 Task: Set the piece edge shape size for the puzzle interactive game video filter to 91.
Action: Mouse moved to (112, 13)
Screenshot: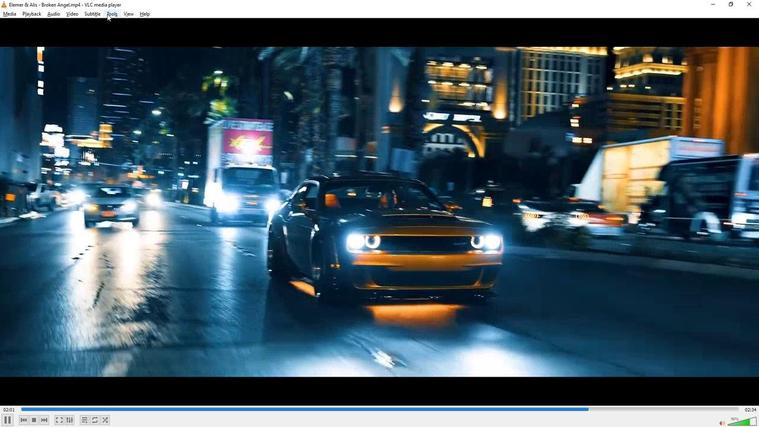 
Action: Mouse pressed left at (112, 13)
Screenshot: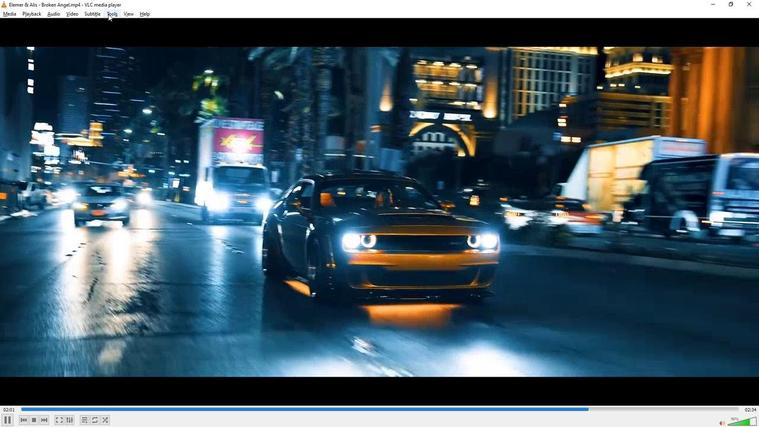 
Action: Mouse moved to (127, 109)
Screenshot: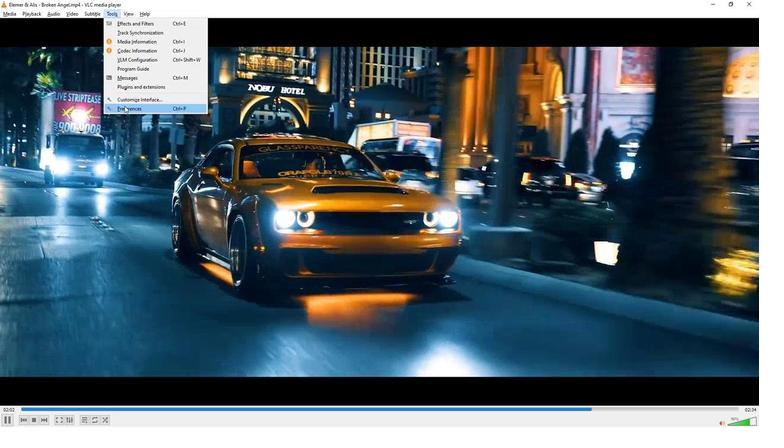 
Action: Mouse pressed left at (127, 109)
Screenshot: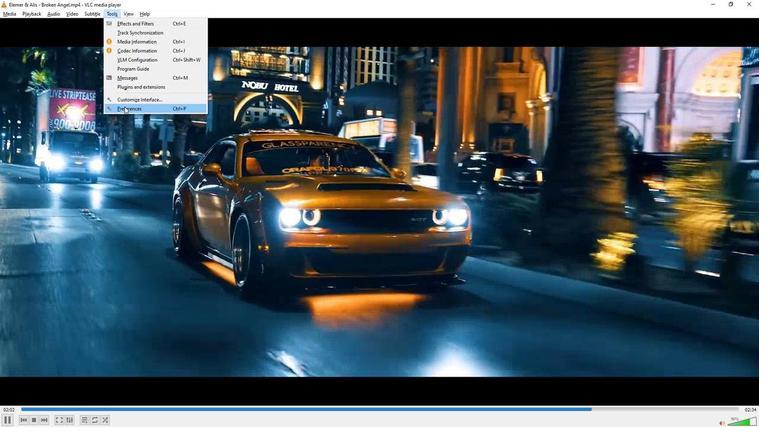 
Action: Mouse moved to (171, 346)
Screenshot: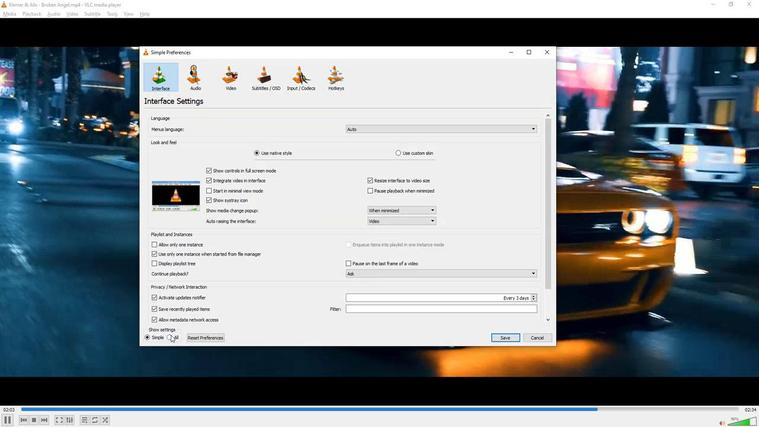 
Action: Mouse pressed left at (171, 346)
Screenshot: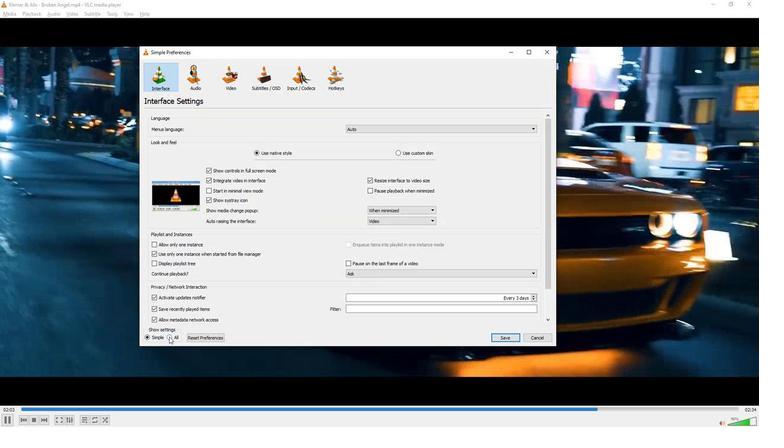 
Action: Mouse moved to (177, 260)
Screenshot: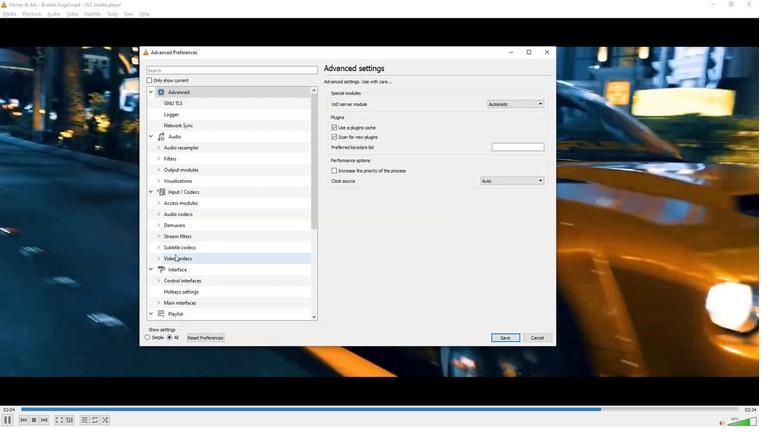 
Action: Mouse scrolled (177, 259) with delta (0, 0)
Screenshot: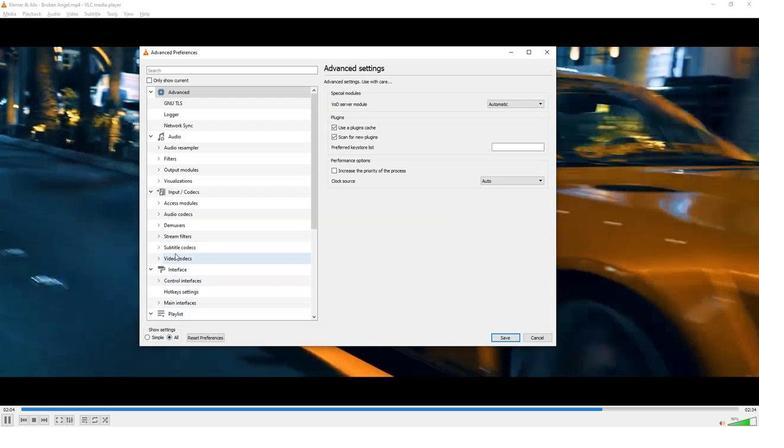 
Action: Mouse scrolled (177, 259) with delta (0, 0)
Screenshot: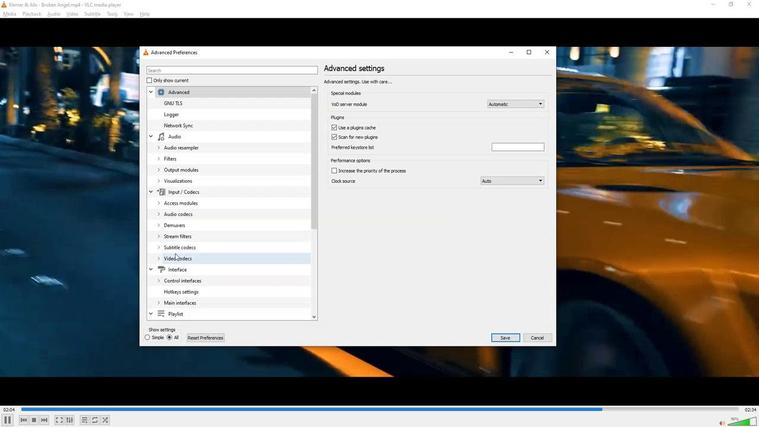 
Action: Mouse moved to (177, 260)
Screenshot: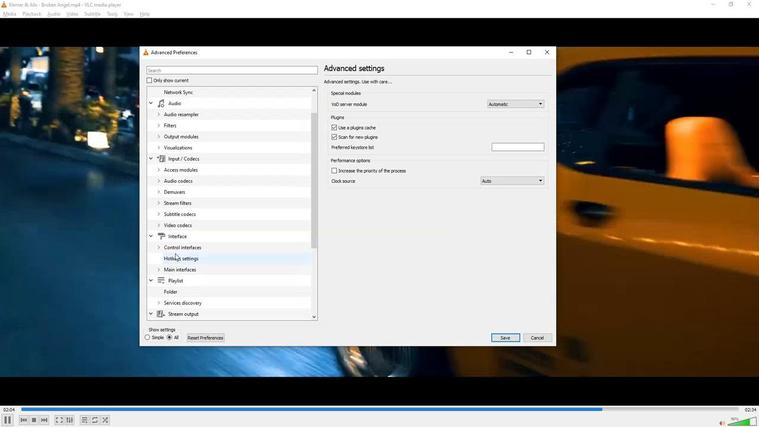 
Action: Mouse scrolled (177, 259) with delta (0, 0)
Screenshot: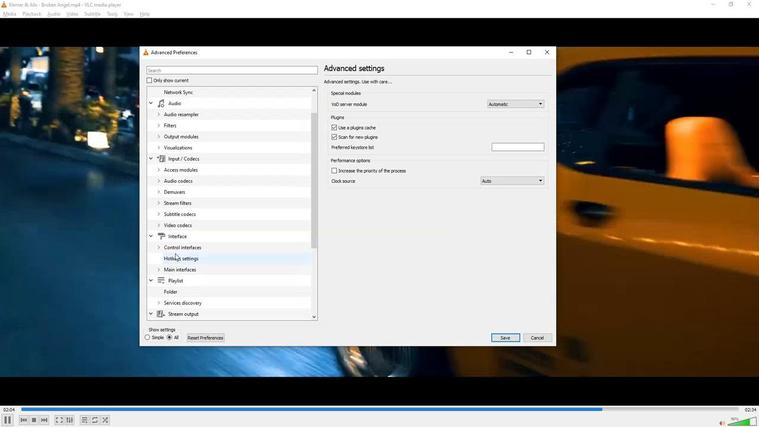 
Action: Mouse scrolled (177, 259) with delta (0, 0)
Screenshot: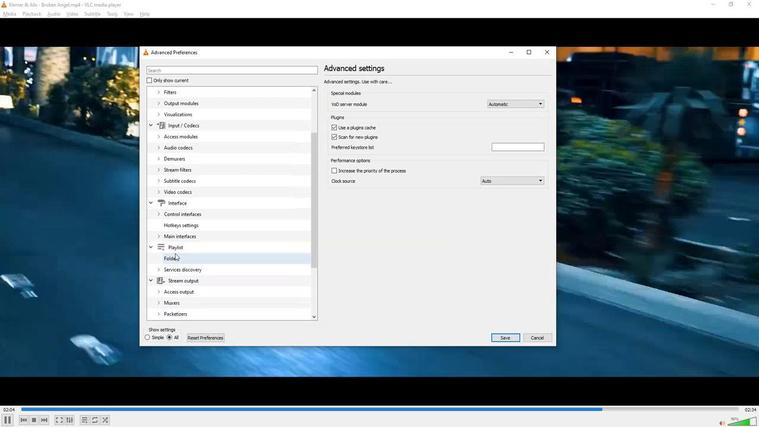 
Action: Mouse moved to (177, 260)
Screenshot: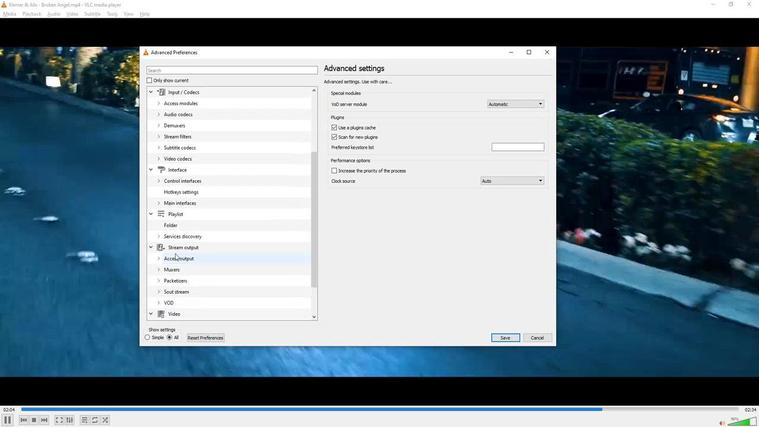 
Action: Mouse scrolled (177, 259) with delta (0, 0)
Screenshot: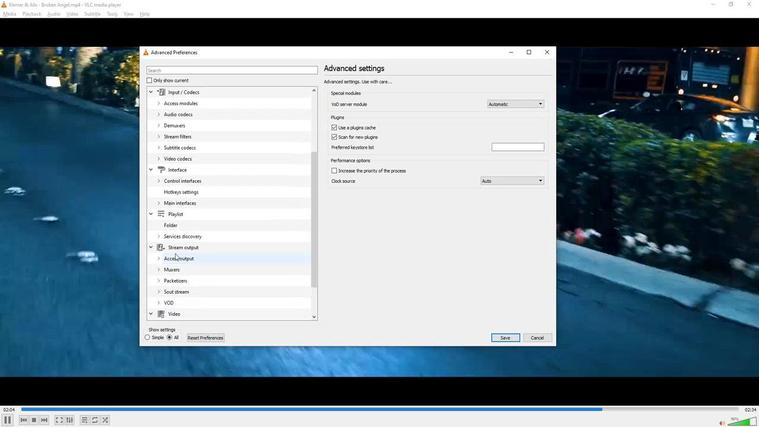 
Action: Mouse moved to (176, 260)
Screenshot: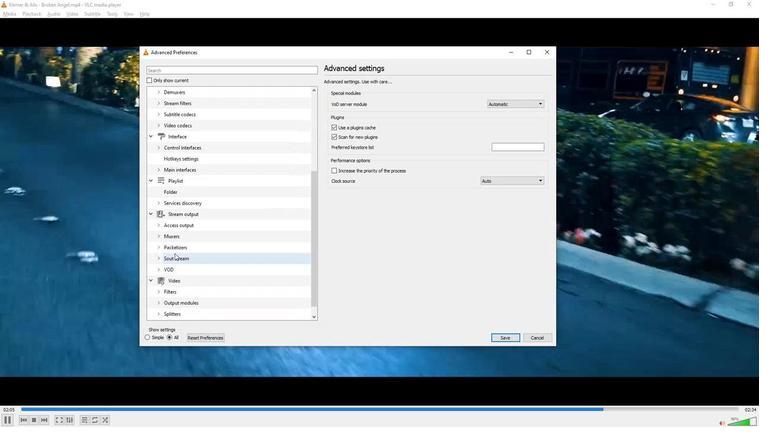 
Action: Mouse scrolled (176, 259) with delta (0, 0)
Screenshot: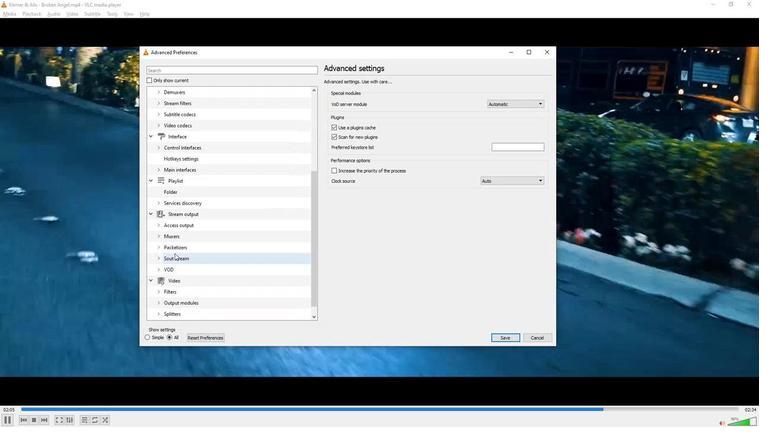 
Action: Mouse scrolled (176, 259) with delta (0, 0)
Screenshot: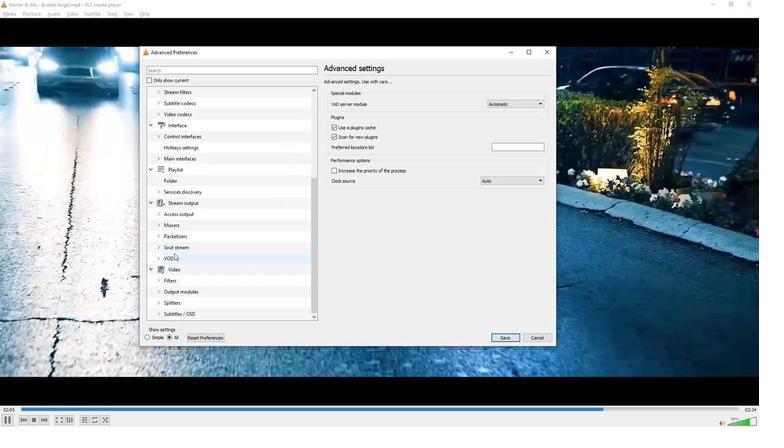 
Action: Mouse moved to (159, 291)
Screenshot: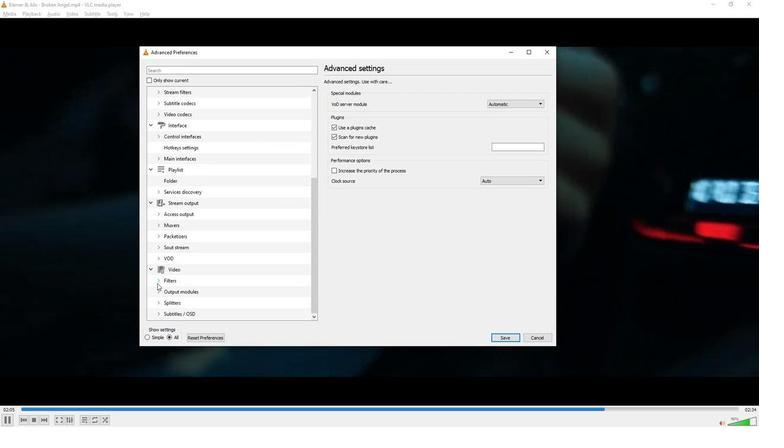 
Action: Mouse pressed left at (159, 291)
Screenshot: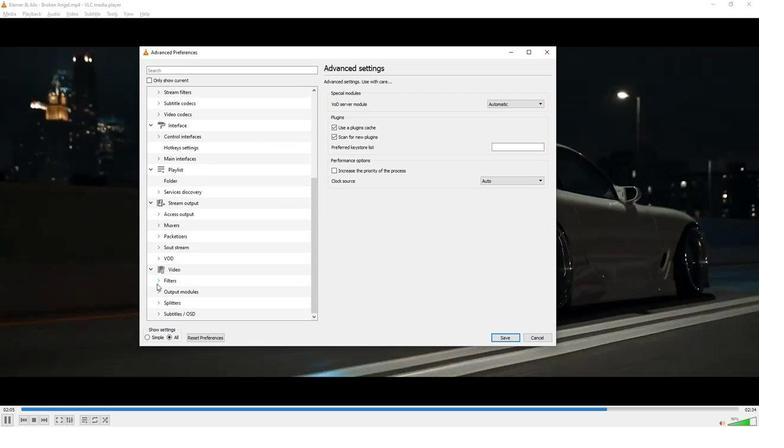 
Action: Mouse moved to (192, 250)
Screenshot: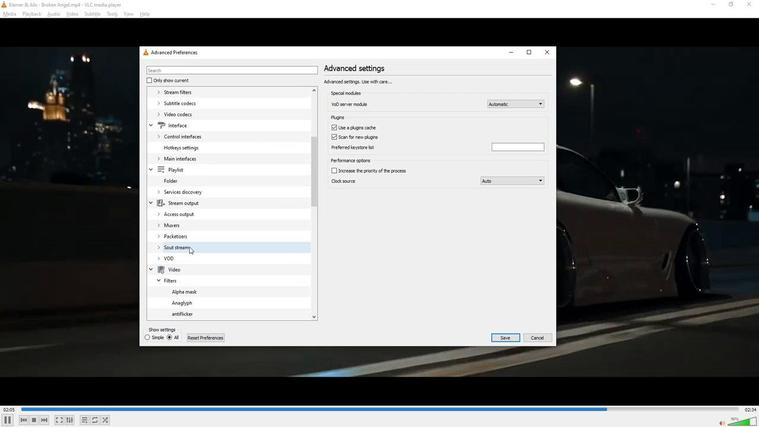 
Action: Mouse scrolled (192, 250) with delta (0, 0)
Screenshot: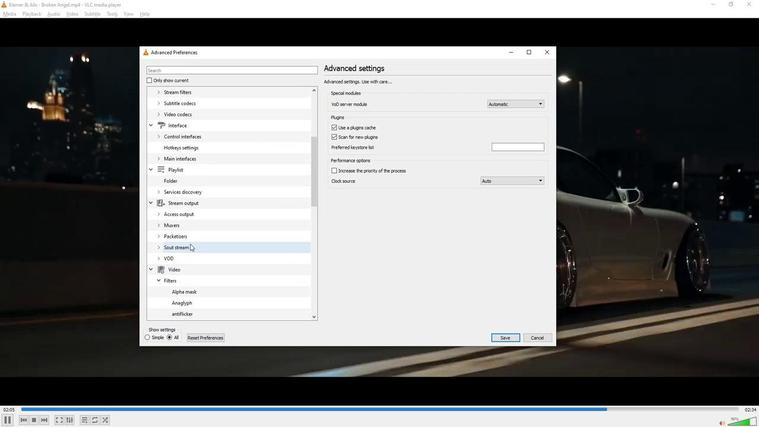 
Action: Mouse moved to (192, 250)
Screenshot: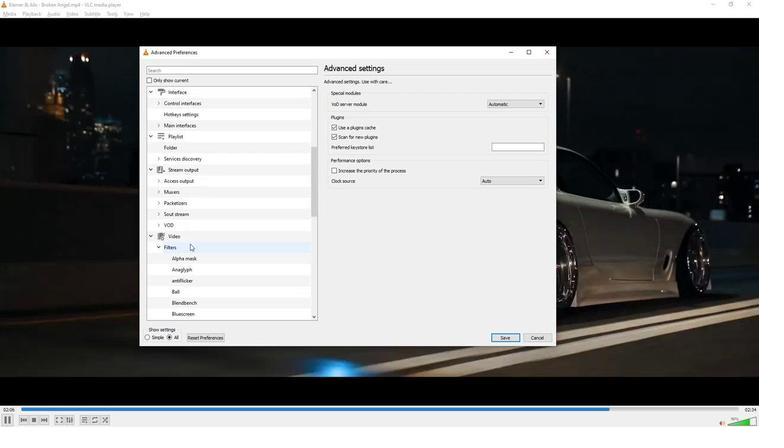 
Action: Mouse scrolled (192, 250) with delta (0, 0)
Screenshot: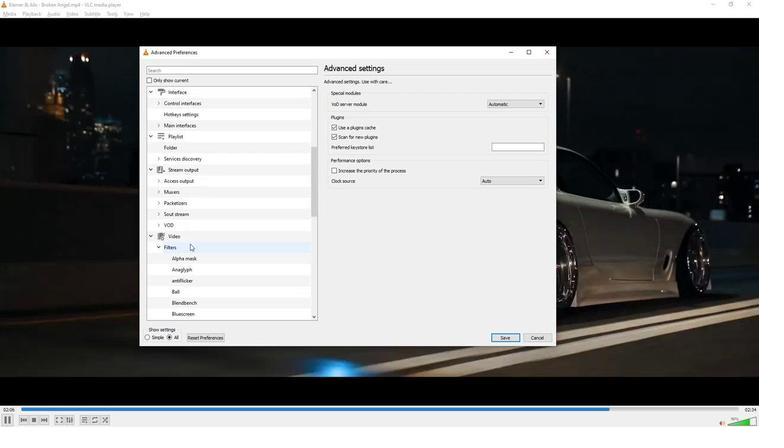 
Action: Mouse moved to (192, 250)
Screenshot: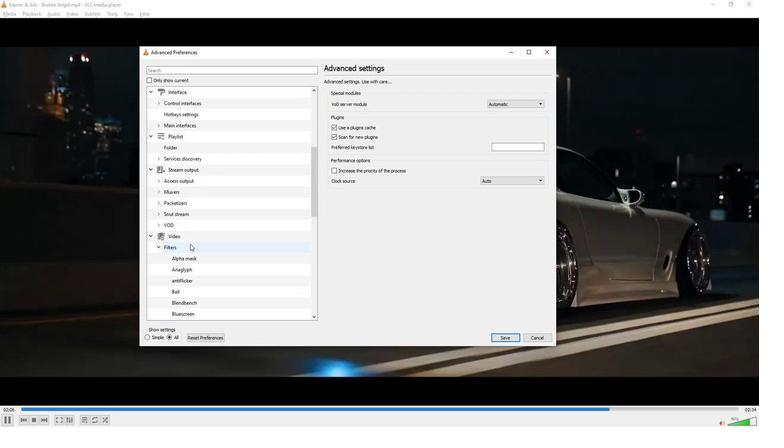 
Action: Mouse scrolled (192, 250) with delta (0, 0)
Screenshot: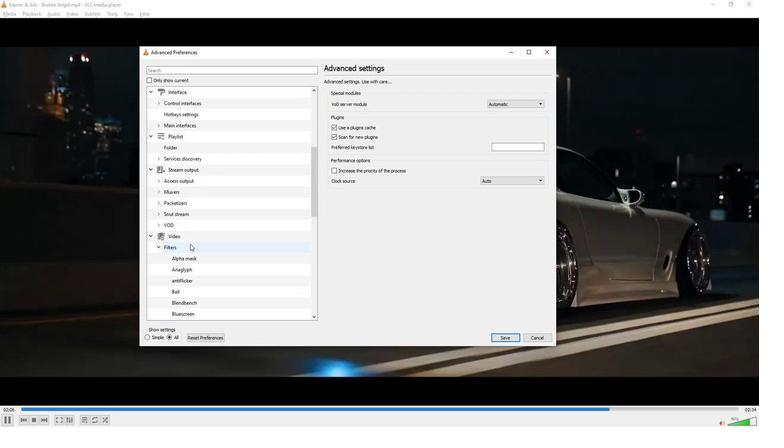 
Action: Mouse moved to (191, 250)
Screenshot: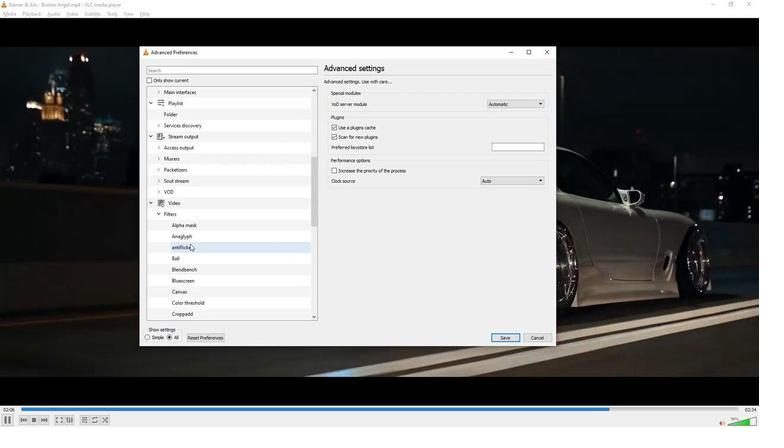 
Action: Mouse scrolled (191, 250) with delta (0, 0)
Screenshot: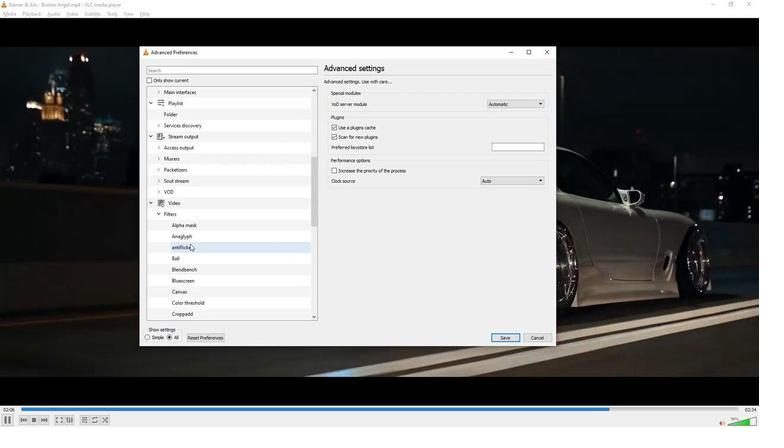 
Action: Mouse moved to (191, 250)
Screenshot: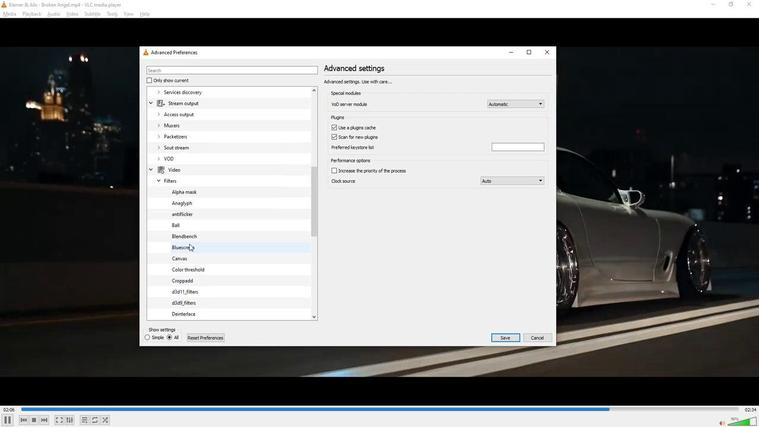 
Action: Mouse scrolled (191, 250) with delta (0, 0)
Screenshot: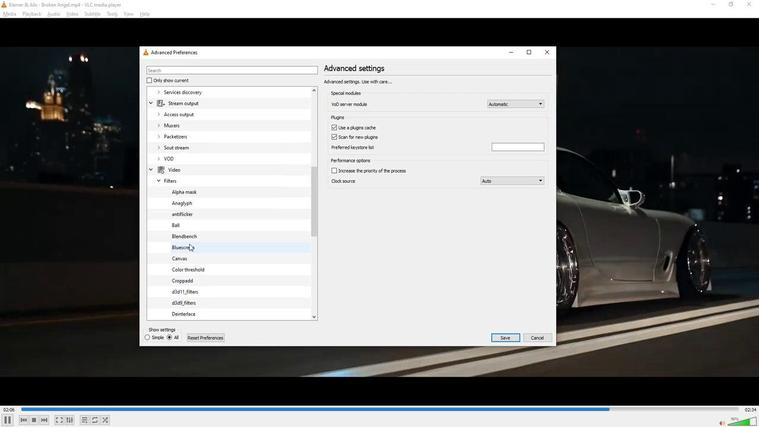 
Action: Mouse moved to (191, 250)
Screenshot: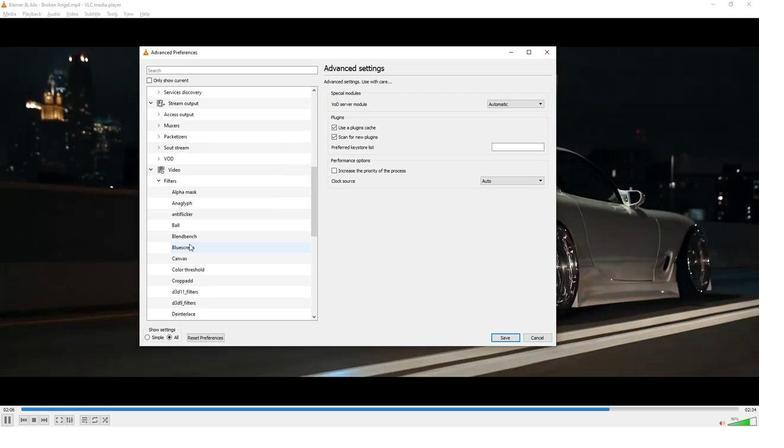 
Action: Mouse scrolled (191, 250) with delta (0, 0)
Screenshot: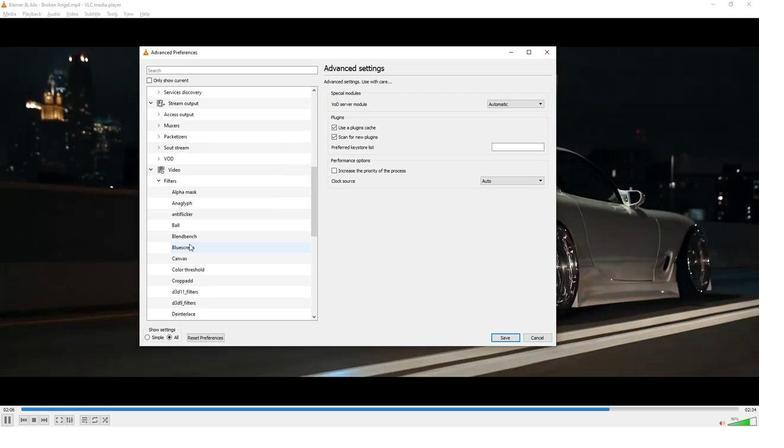 
Action: Mouse moved to (191, 251)
Screenshot: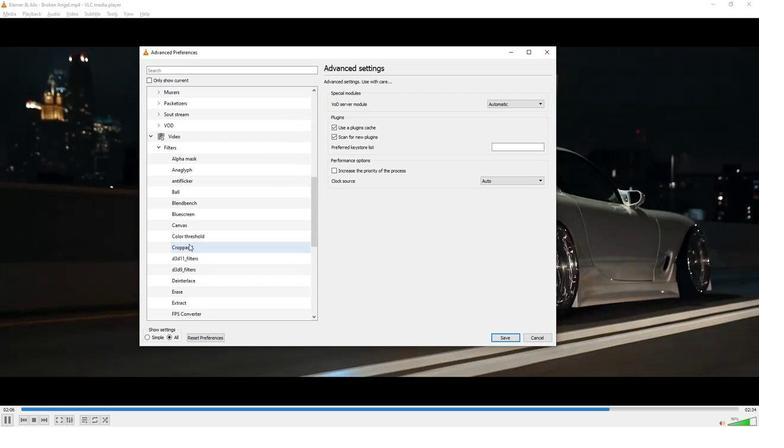 
Action: Mouse scrolled (191, 250) with delta (0, 0)
Screenshot: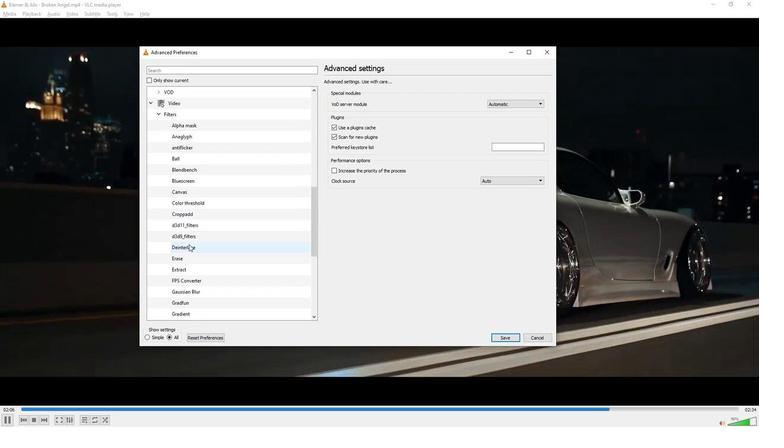 
Action: Mouse moved to (186, 255)
Screenshot: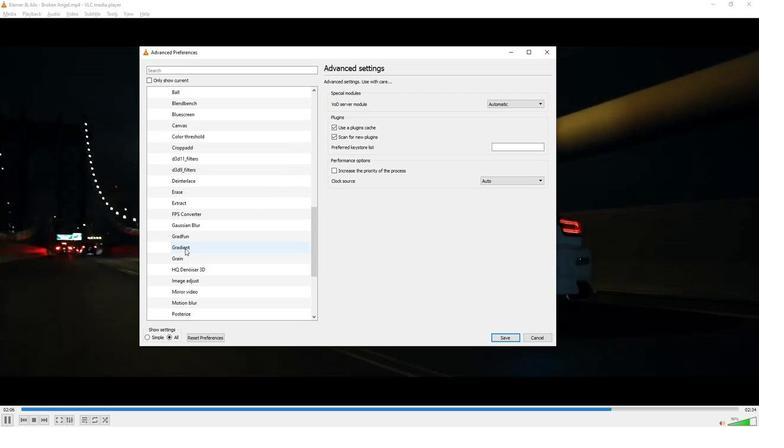 
Action: Mouse scrolled (186, 255) with delta (0, 0)
Screenshot: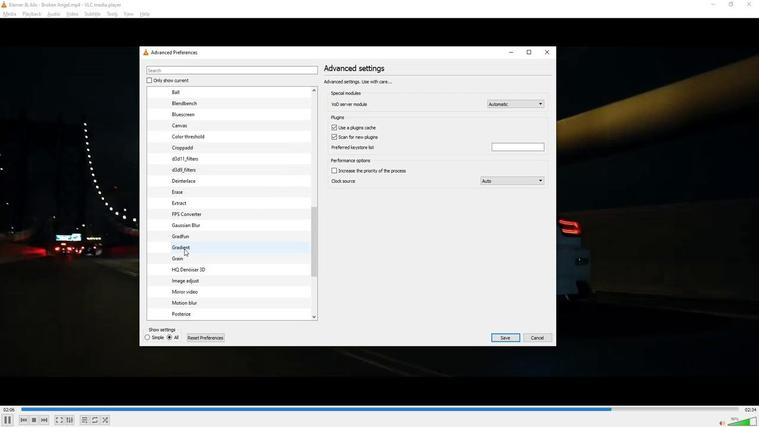 
Action: Mouse scrolled (186, 255) with delta (0, 0)
Screenshot: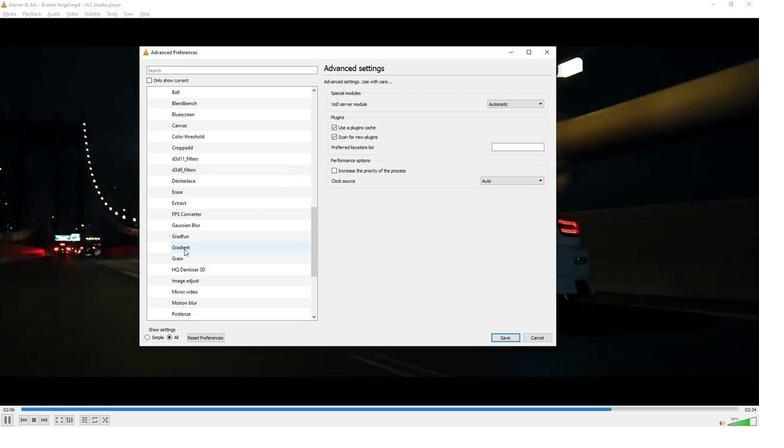 
Action: Mouse moved to (179, 272)
Screenshot: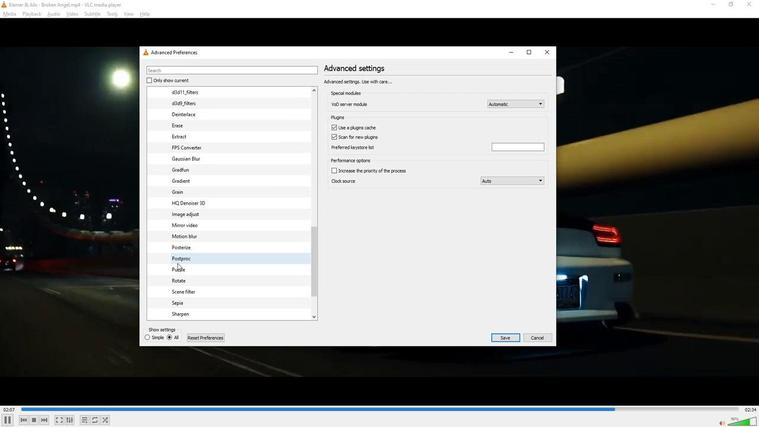 
Action: Mouse pressed left at (179, 272)
Screenshot: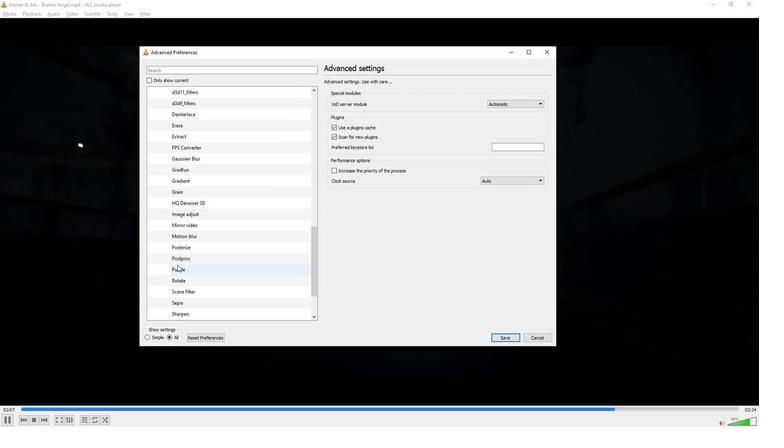 
Action: Mouse moved to (543, 150)
Screenshot: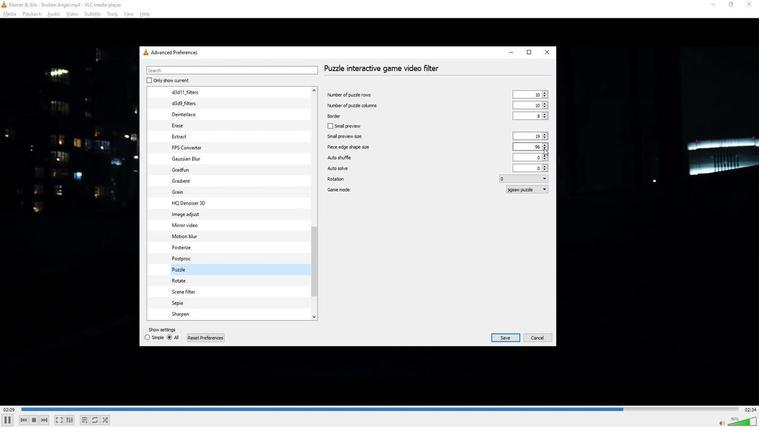 
Action: Mouse pressed left at (543, 150)
Screenshot: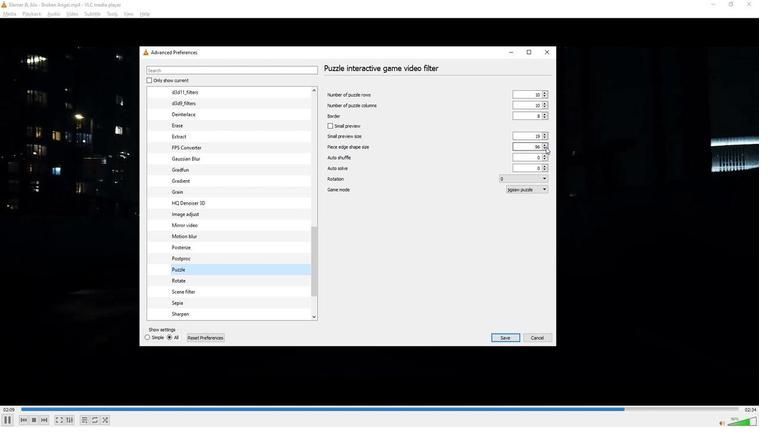 
Action: Mouse pressed left at (543, 150)
Screenshot: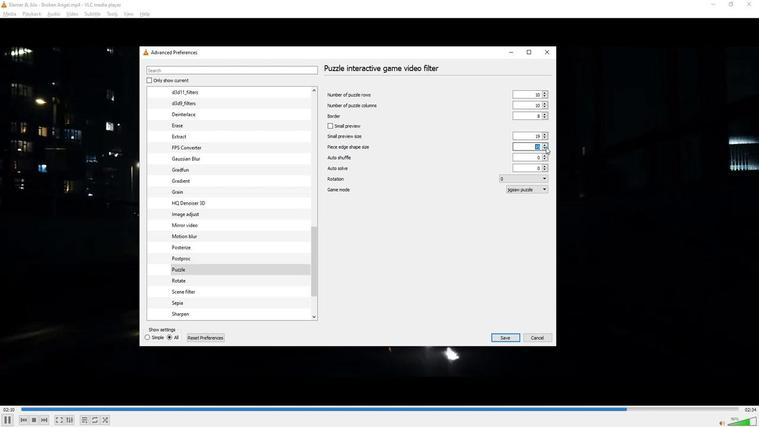 
Action: Mouse pressed left at (543, 150)
Screenshot: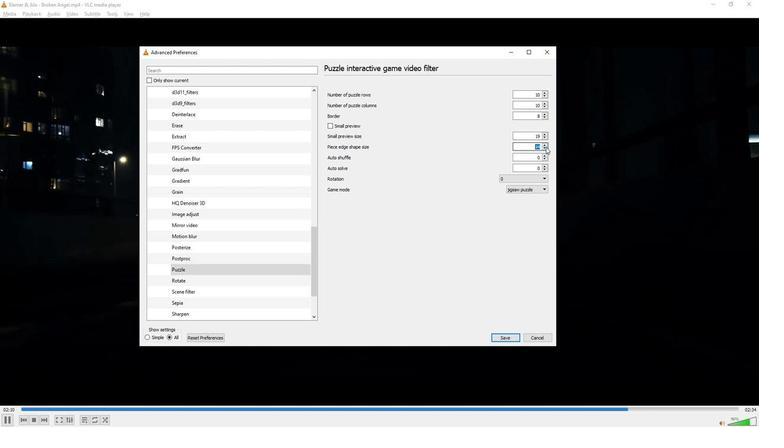 
Action: Mouse pressed left at (543, 150)
Screenshot: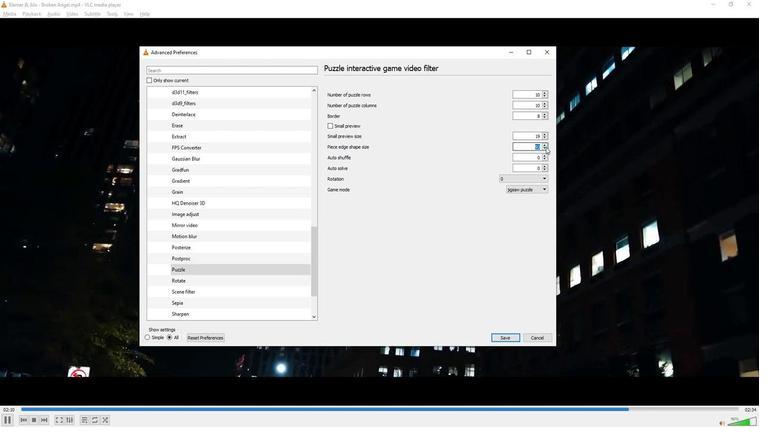 
Action: Mouse moved to (541, 151)
Screenshot: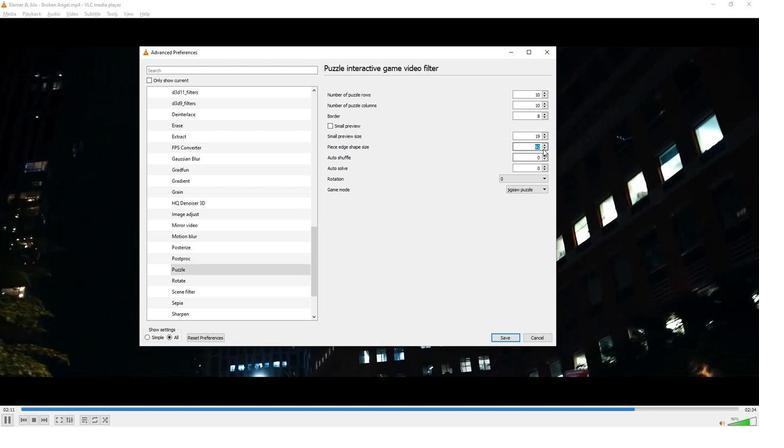 
Action: Mouse pressed left at (541, 151)
Screenshot: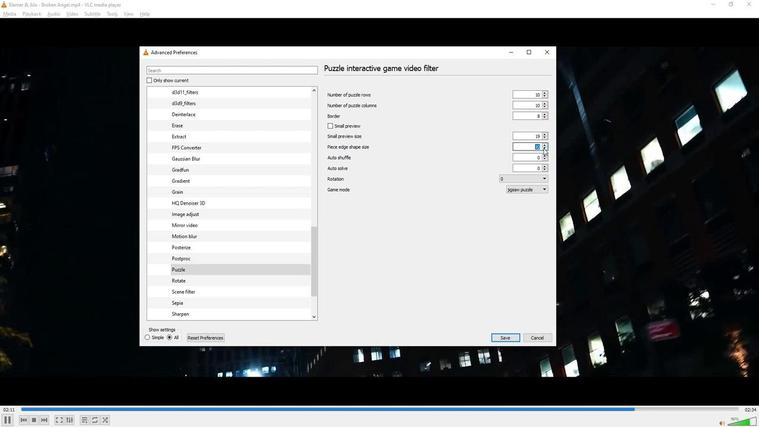 
Action: Mouse moved to (453, 164)
Screenshot: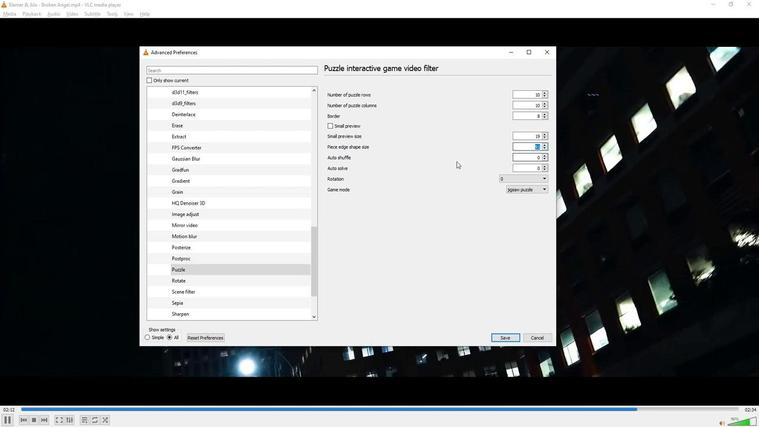 
Action: Mouse pressed left at (453, 164)
Screenshot: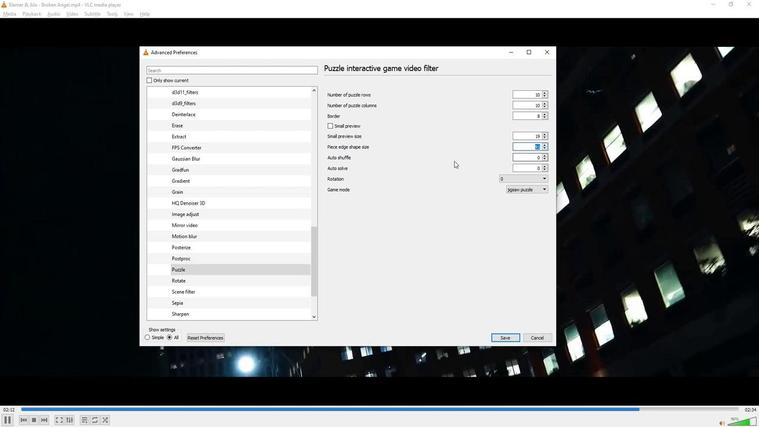 
